 Task: Create Issue Issue0000000294 in Backlog  in Scrum Project Project0000000059 in Jira. Create Issue Issue0000000295 in Backlog  in Scrum Project Project0000000059 in Jira. Create Issue Issue0000000296 in Backlog  in Scrum Project Project0000000060 in Jira. Create Issue Issue0000000297 in Backlog  in Scrum Project Project0000000060 in Jira. Create Issue Issue0000000298 in Backlog  in Scrum Project Project0000000060 in Jira
Action: Mouse moved to (89, 250)
Screenshot: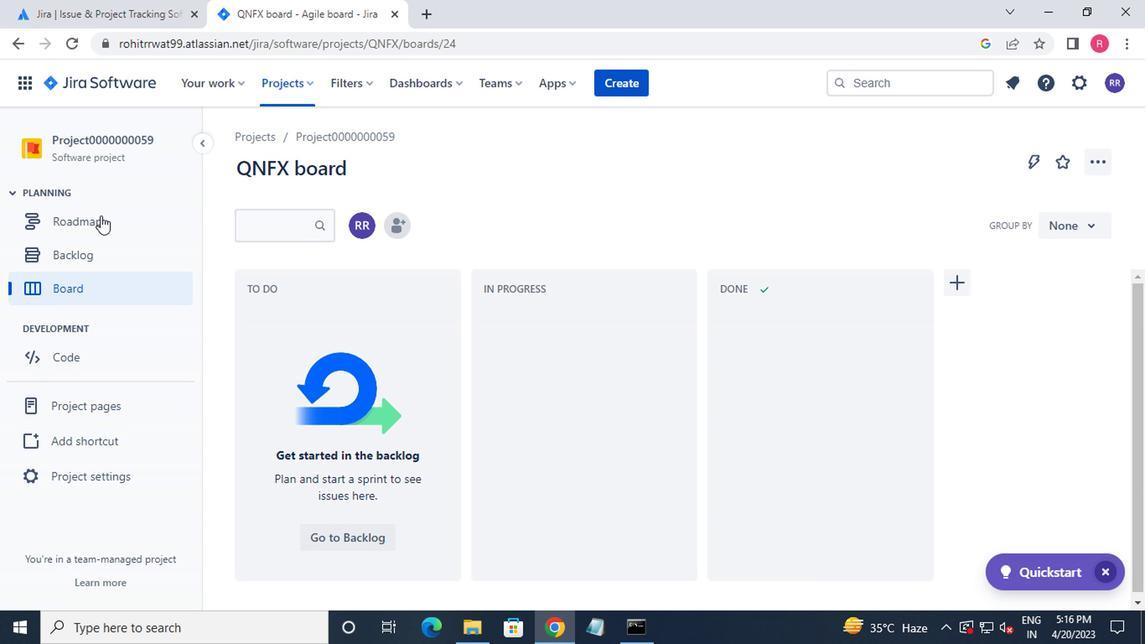 
Action: Mouse pressed left at (89, 250)
Screenshot: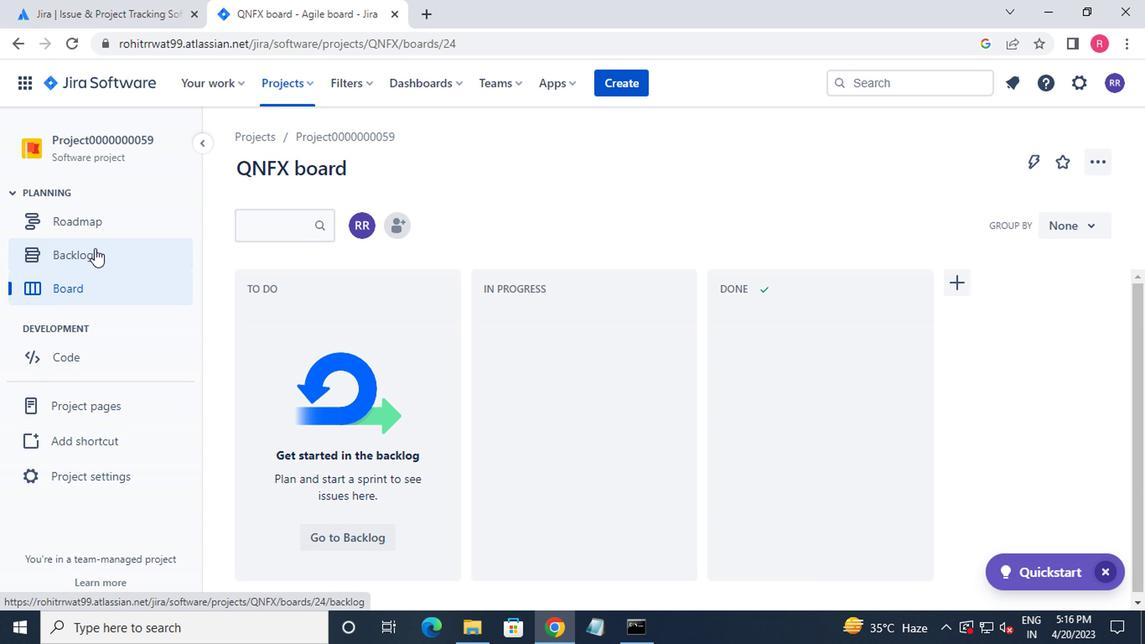 
Action: Mouse moved to (133, 378)
Screenshot: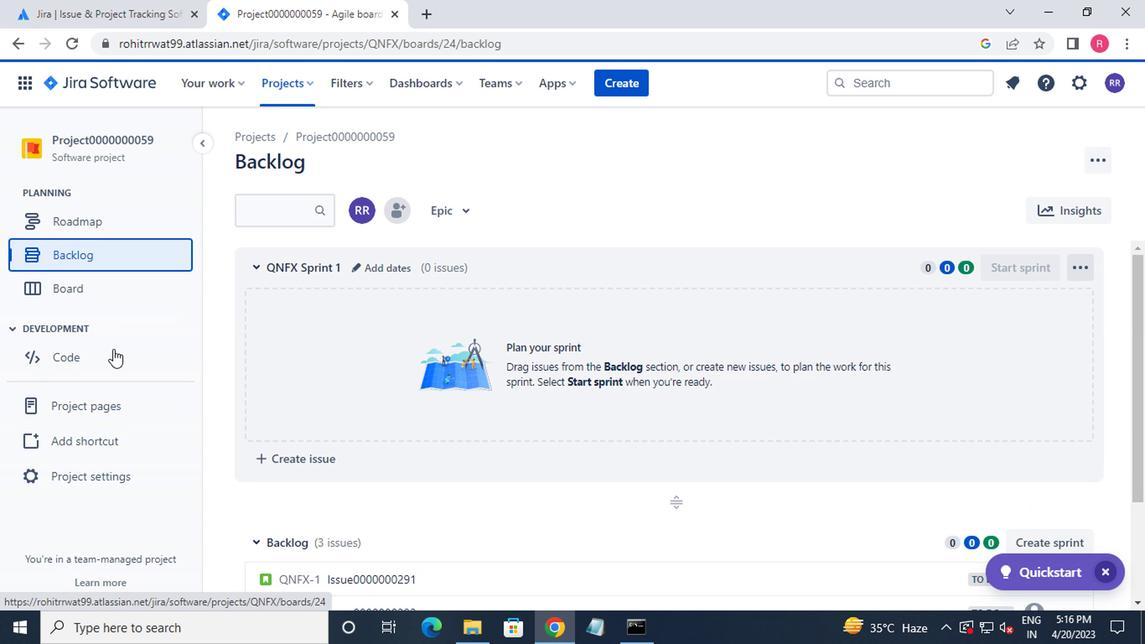 
Action: Mouse scrolled (133, 377) with delta (0, -1)
Screenshot: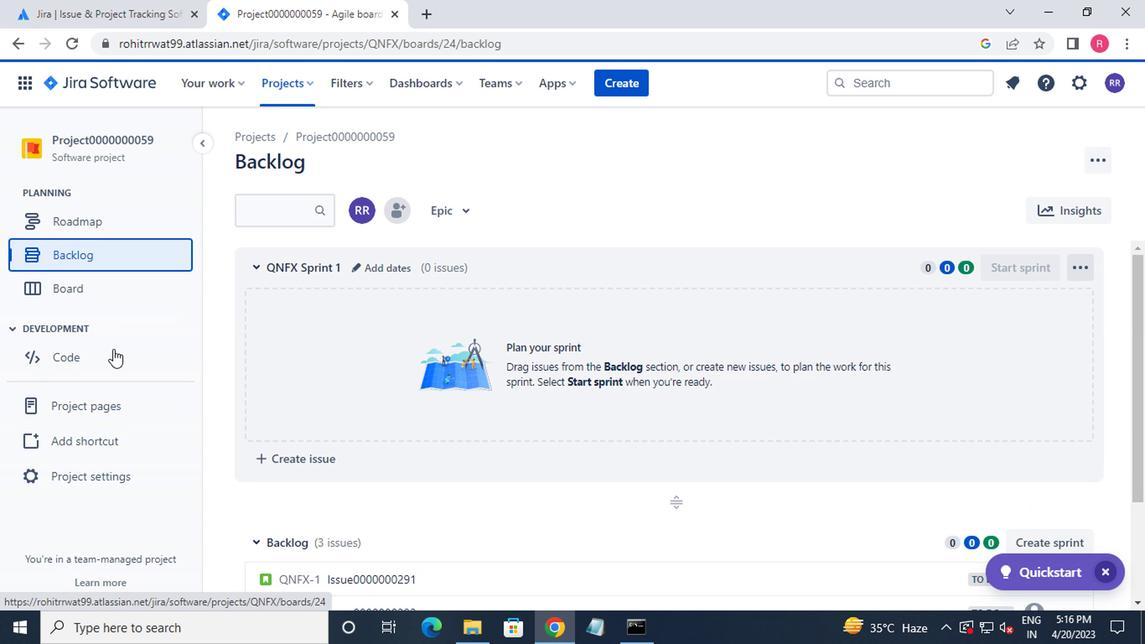 
Action: Mouse moved to (141, 381)
Screenshot: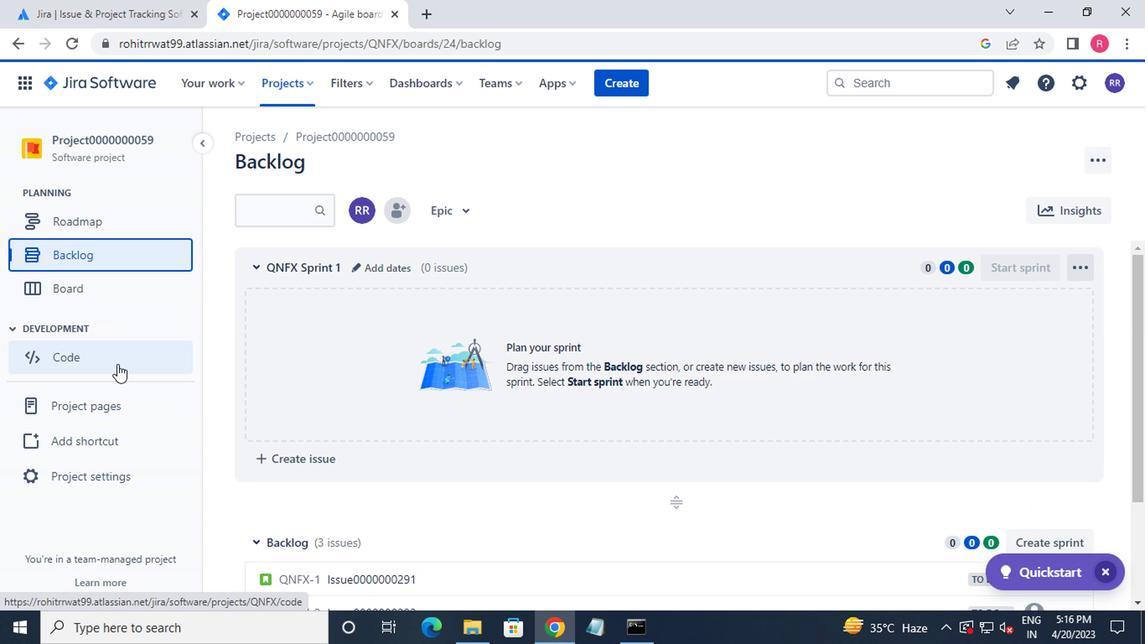 
Action: Mouse scrolled (141, 380) with delta (0, 0)
Screenshot: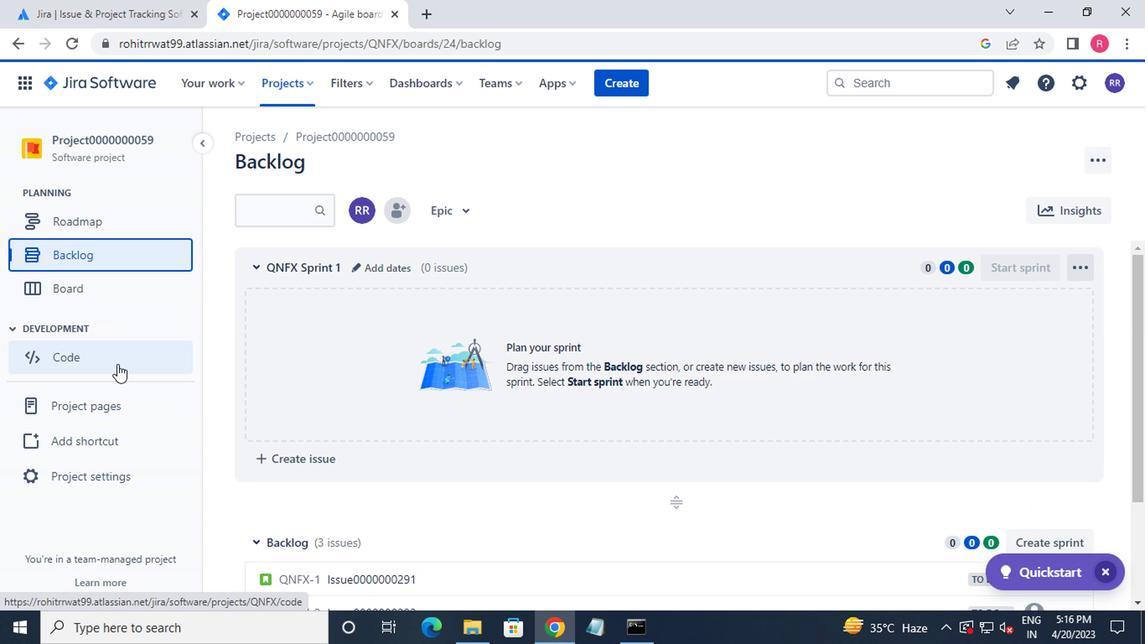 
Action: Mouse moved to (146, 381)
Screenshot: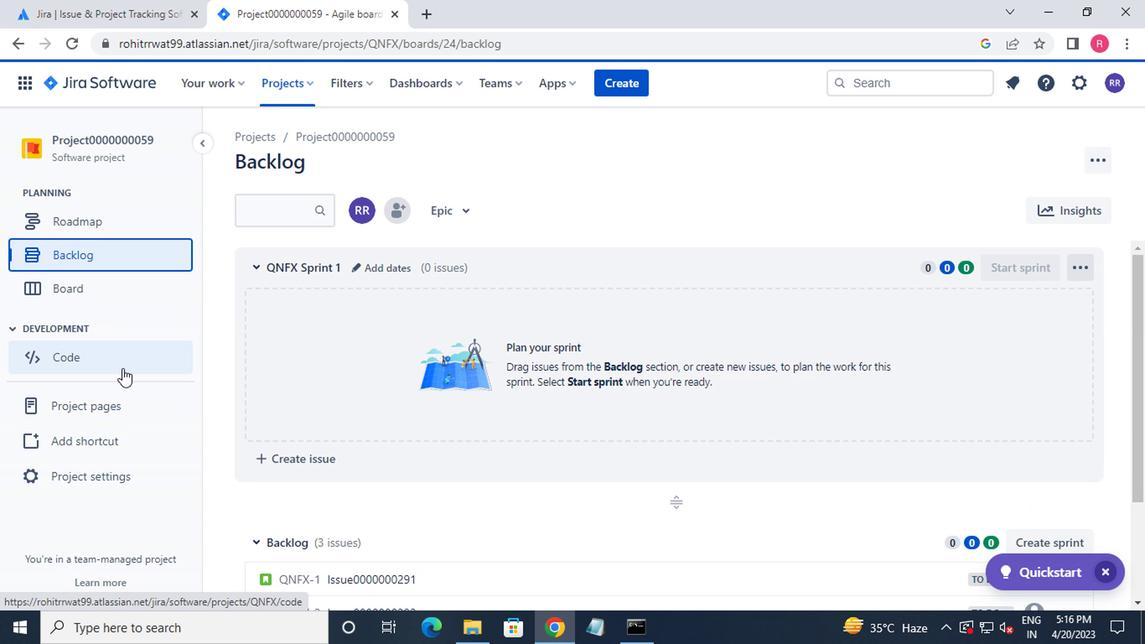 
Action: Mouse scrolled (146, 380) with delta (0, 0)
Screenshot: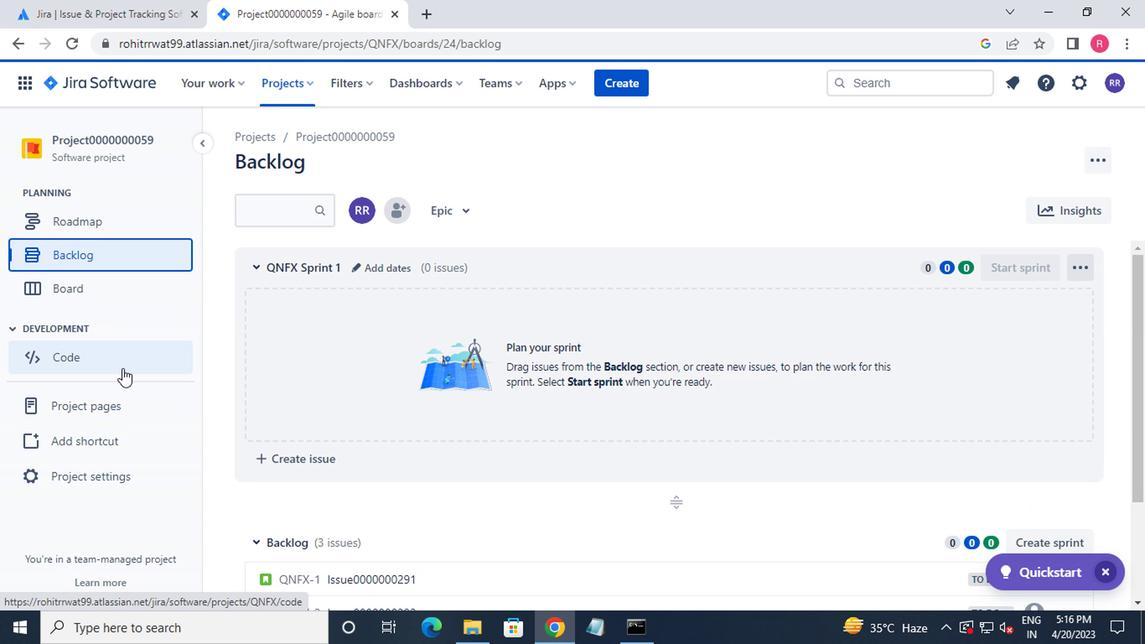 
Action: Mouse moved to (331, 431)
Screenshot: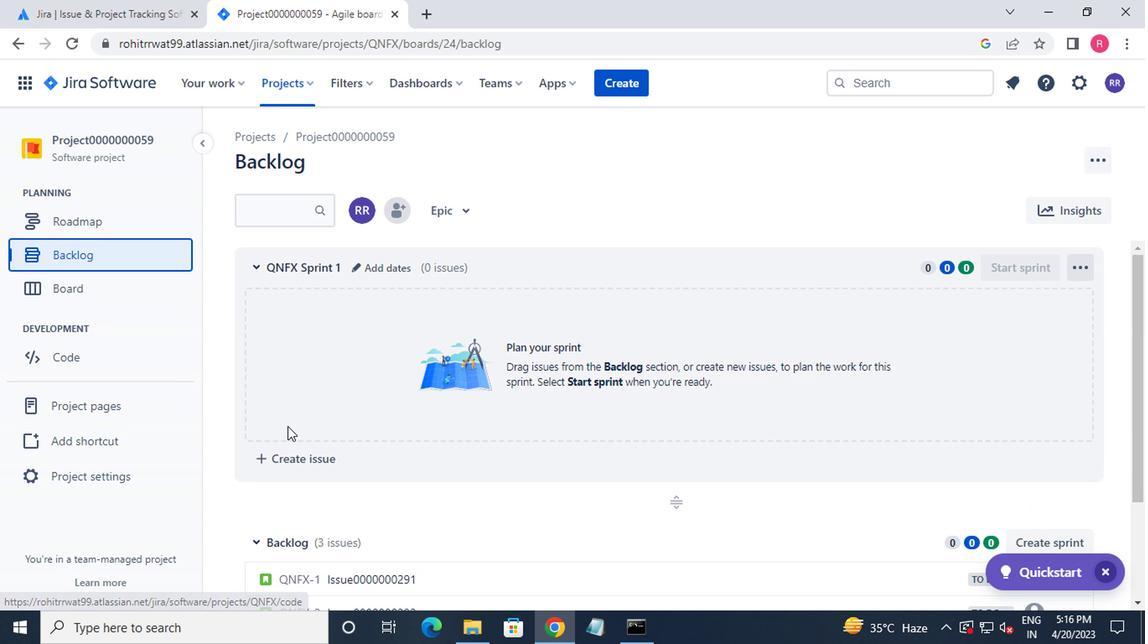 
Action: Mouse scrolled (331, 430) with delta (0, 0)
Screenshot: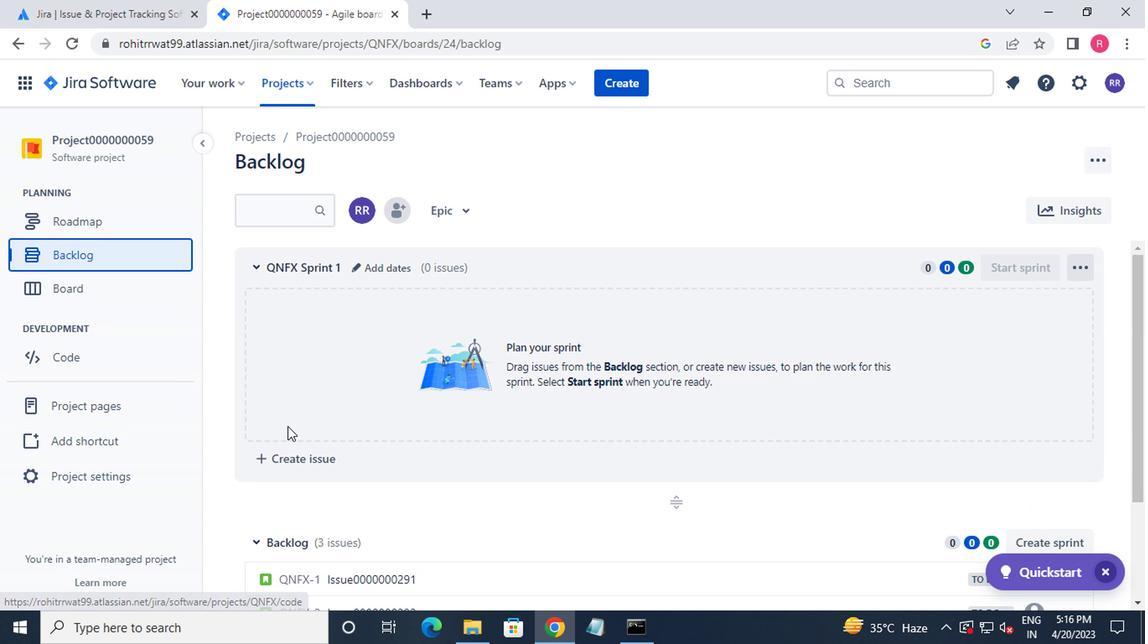 
Action: Mouse moved to (340, 432)
Screenshot: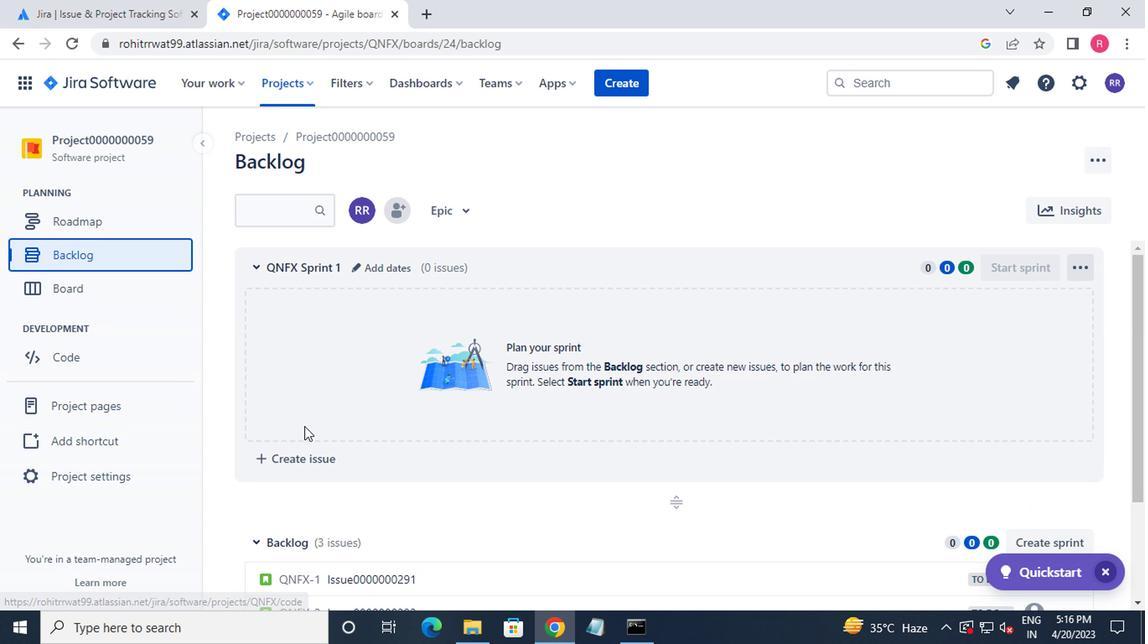 
Action: Mouse scrolled (340, 431) with delta (0, -1)
Screenshot: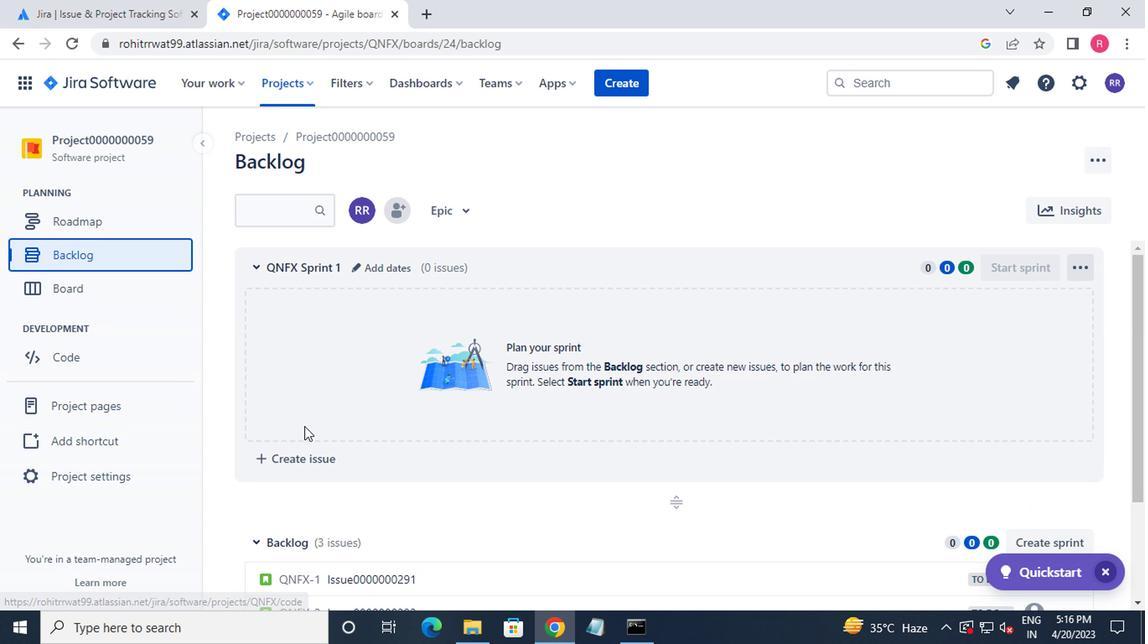 
Action: Mouse moved to (332, 526)
Screenshot: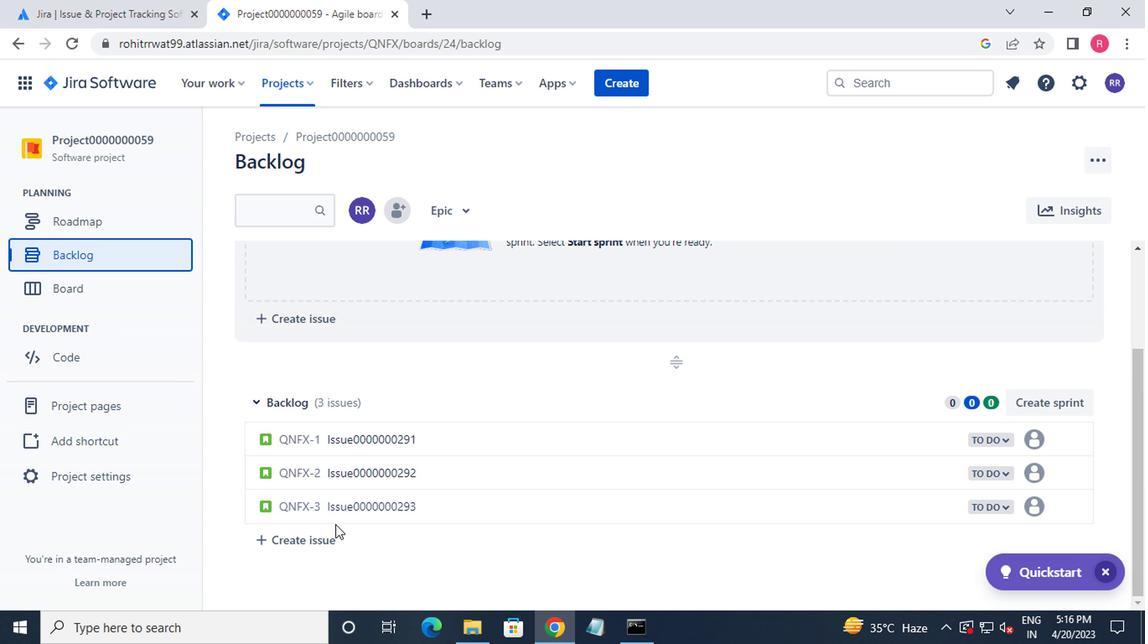 
Action: Mouse pressed left at (332, 526)
Screenshot: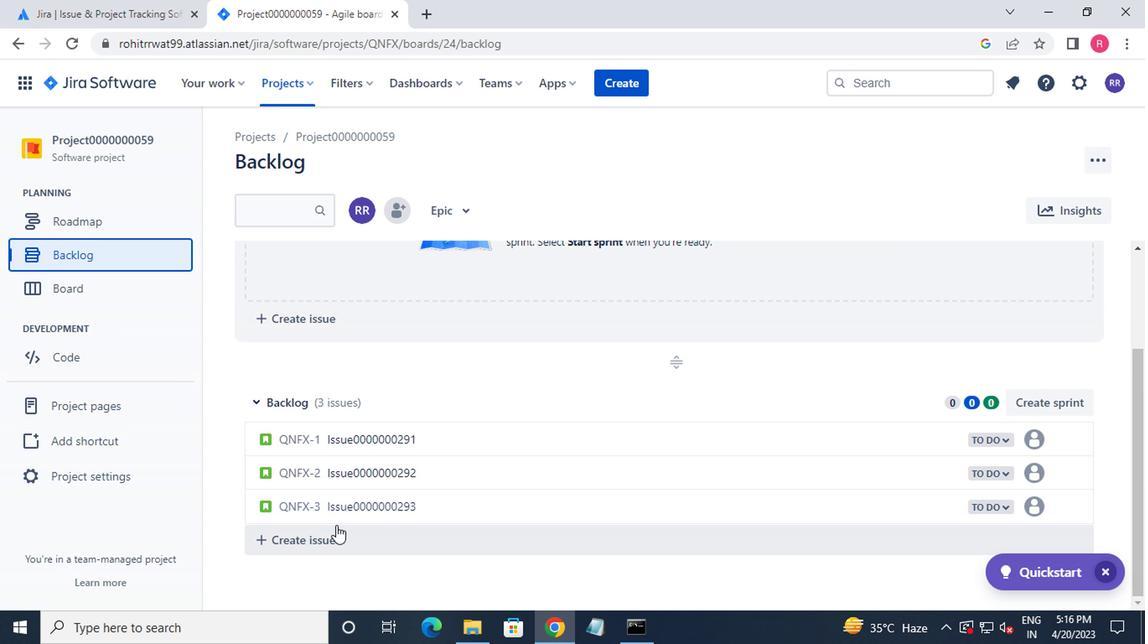 
Action: Key pressed <Key.shift_r>Issue0000000294<Key.enter>
Screenshot: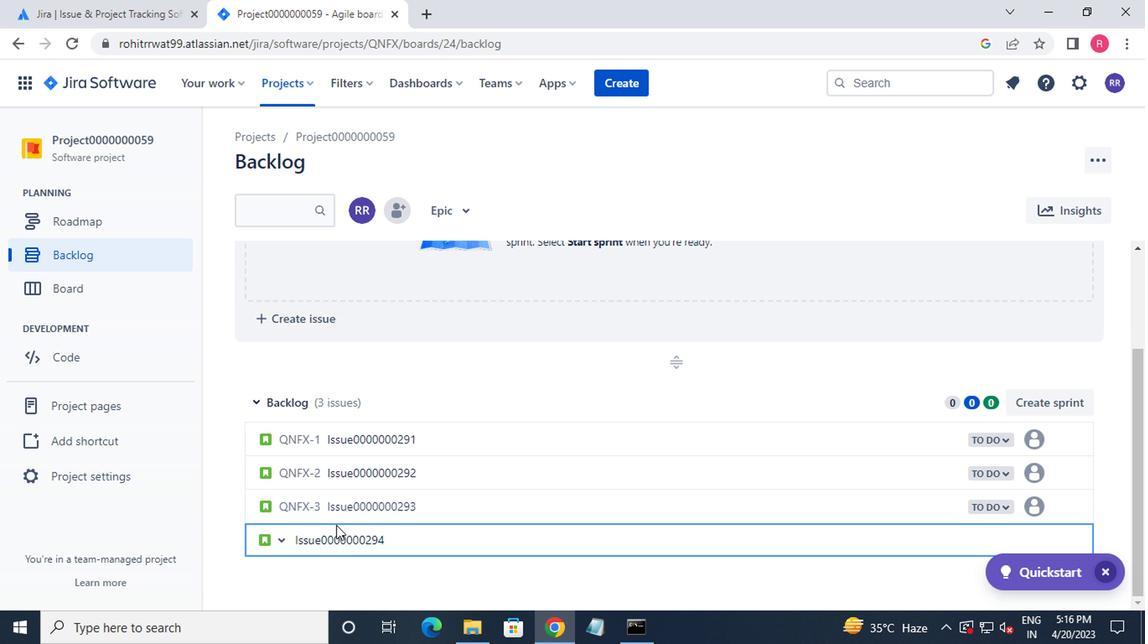
Action: Mouse moved to (390, 567)
Screenshot: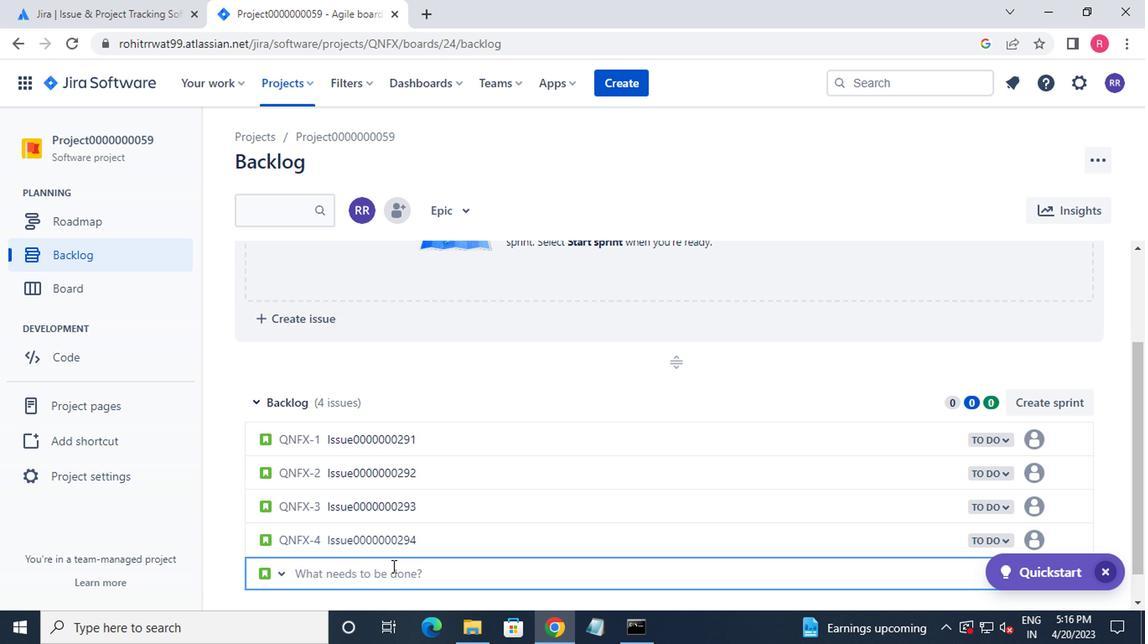 
Action: Key pressed <Key.shift_r>Issue0000000295<Key.enter>
Screenshot: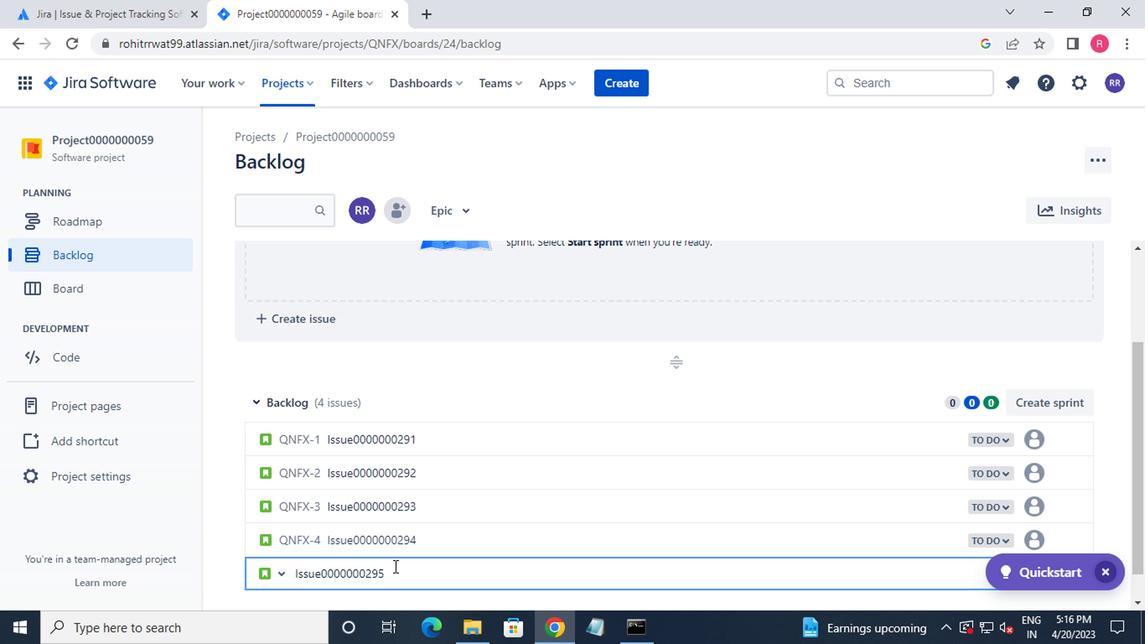 
Action: Mouse moved to (279, 95)
Screenshot: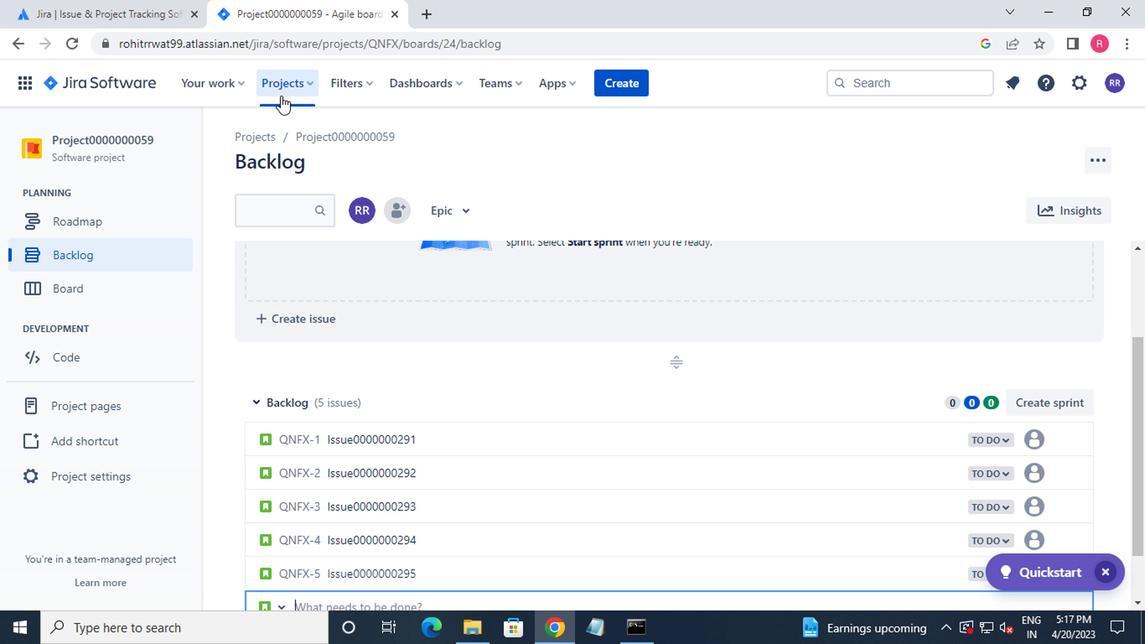 
Action: Mouse pressed left at (279, 95)
Screenshot: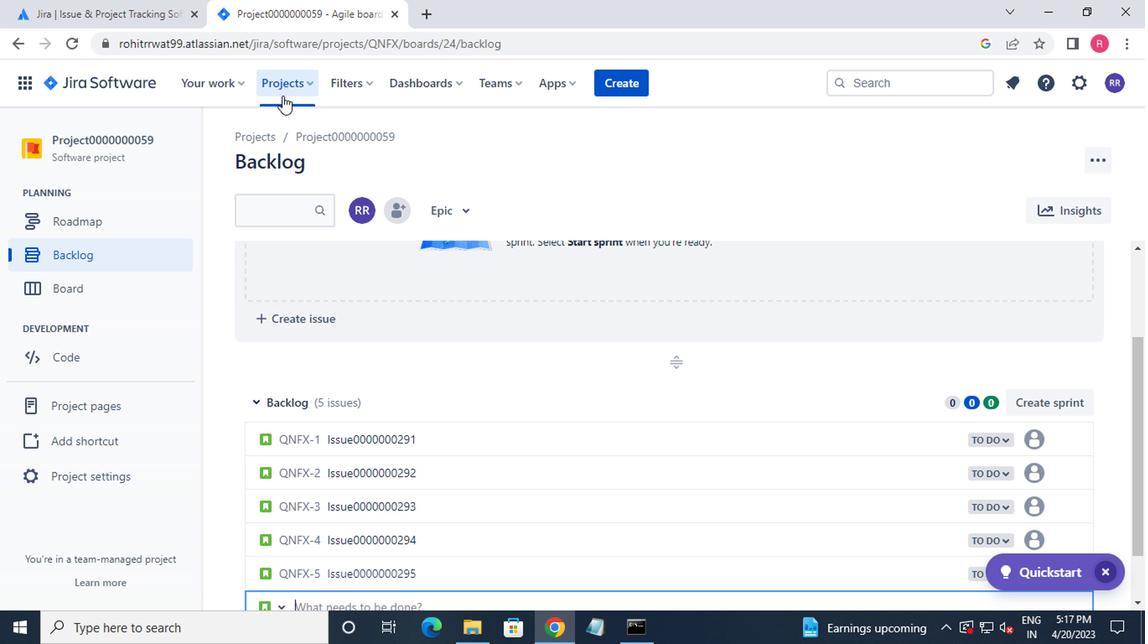 
Action: Mouse moved to (365, 216)
Screenshot: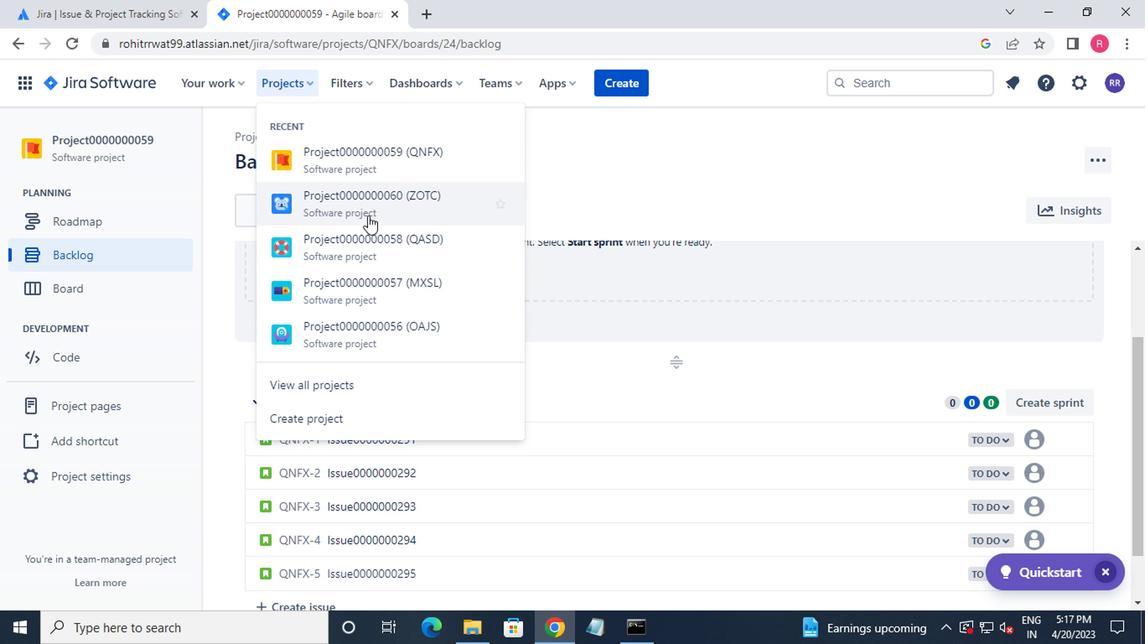 
Action: Mouse pressed left at (365, 216)
Screenshot: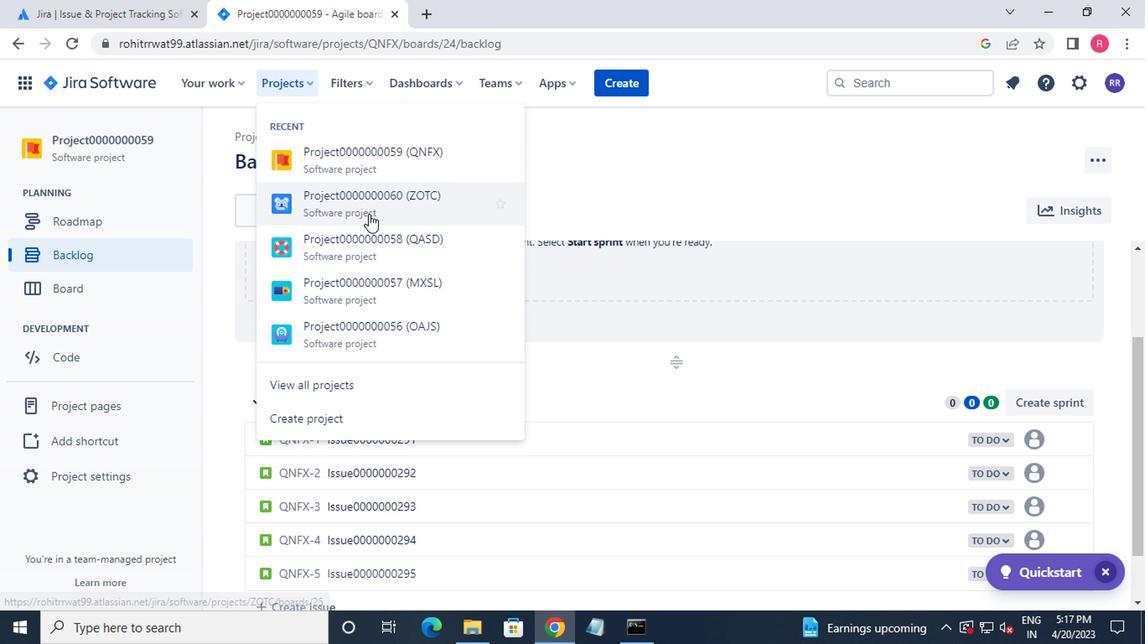 
Action: Mouse moved to (123, 248)
Screenshot: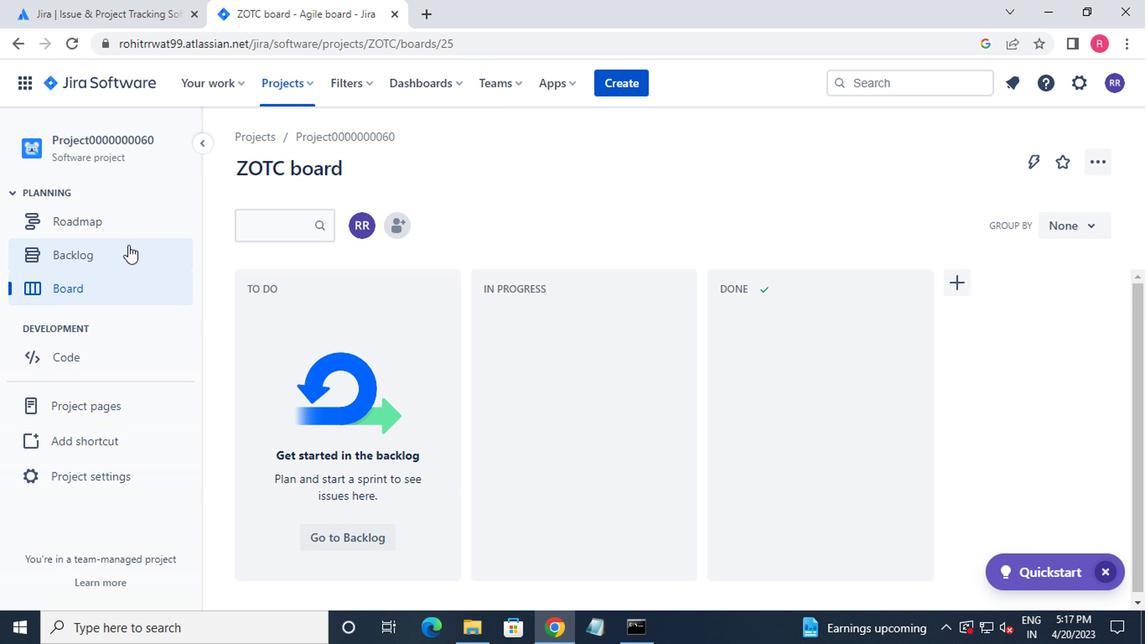 
Action: Mouse pressed left at (123, 248)
Screenshot: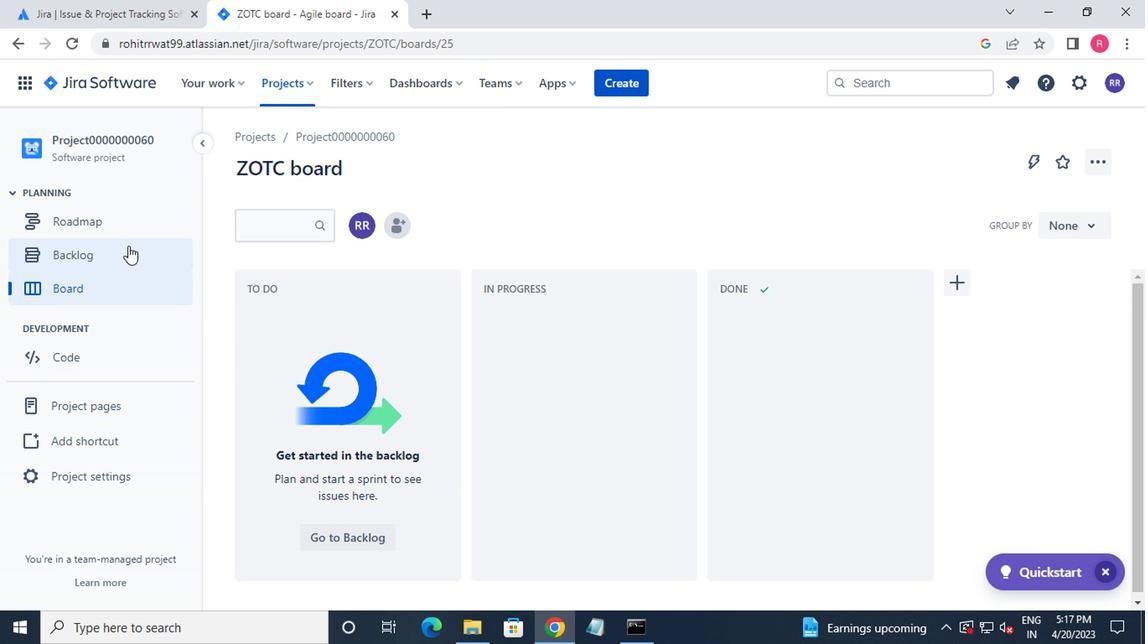 
Action: Mouse moved to (387, 379)
Screenshot: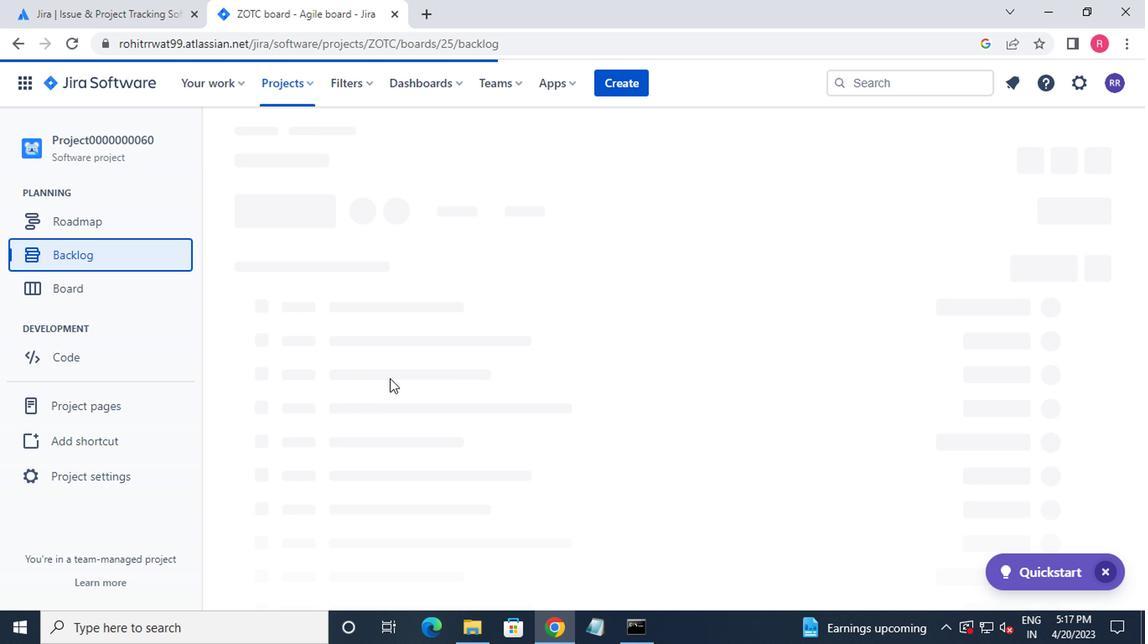 
Action: Mouse scrolled (387, 378) with delta (0, 0)
Screenshot: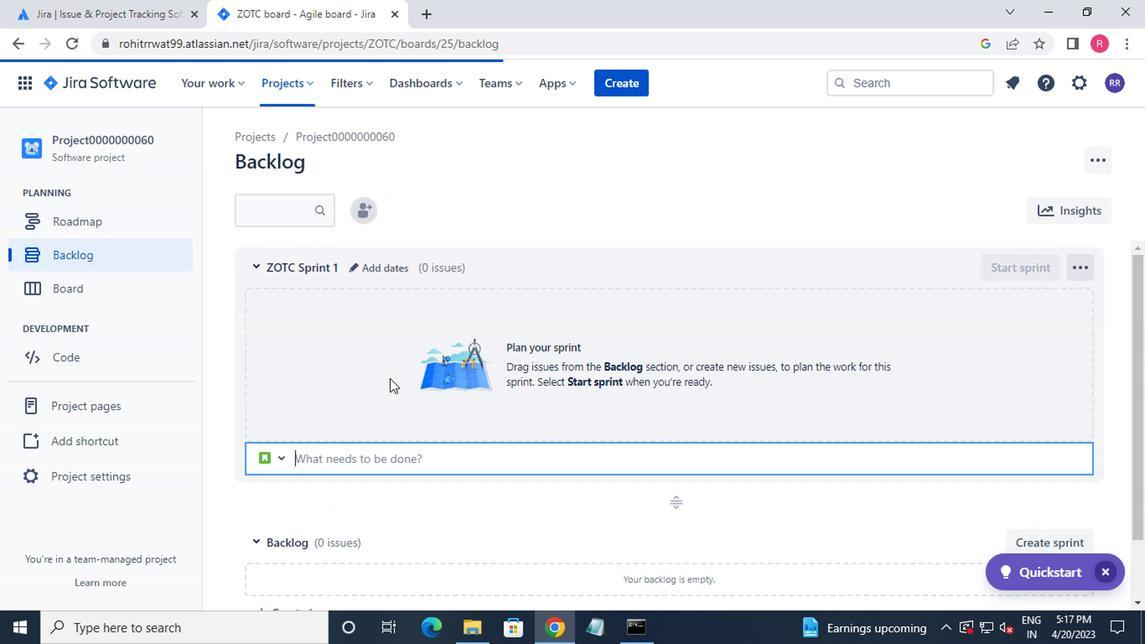 
Action: Mouse moved to (387, 379)
Screenshot: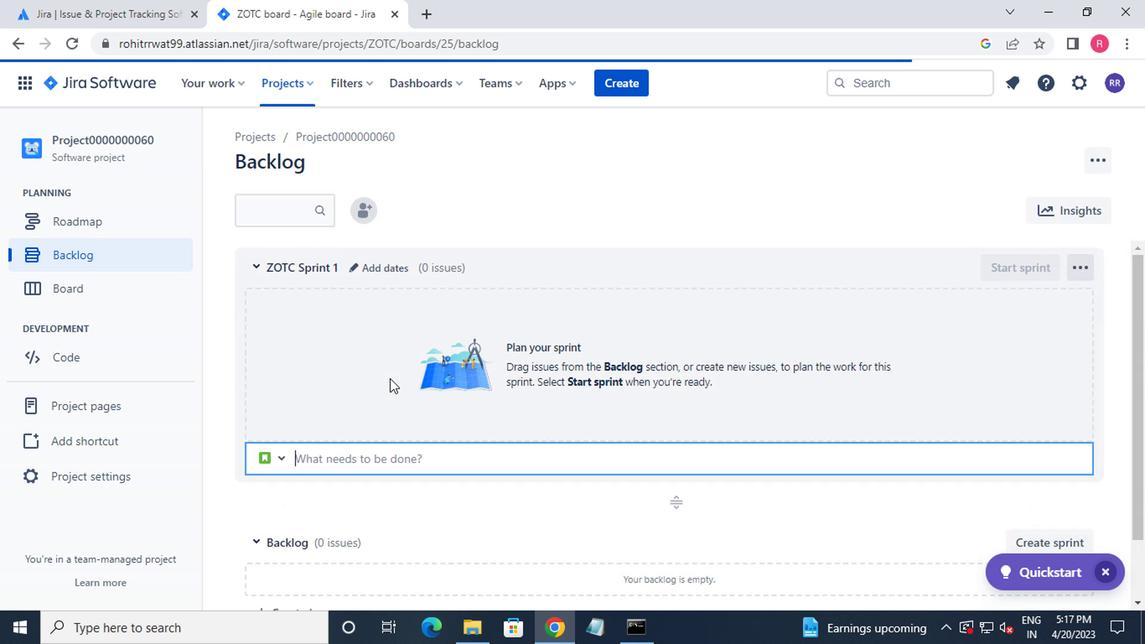 
Action: Mouse scrolled (387, 378) with delta (0, 0)
Screenshot: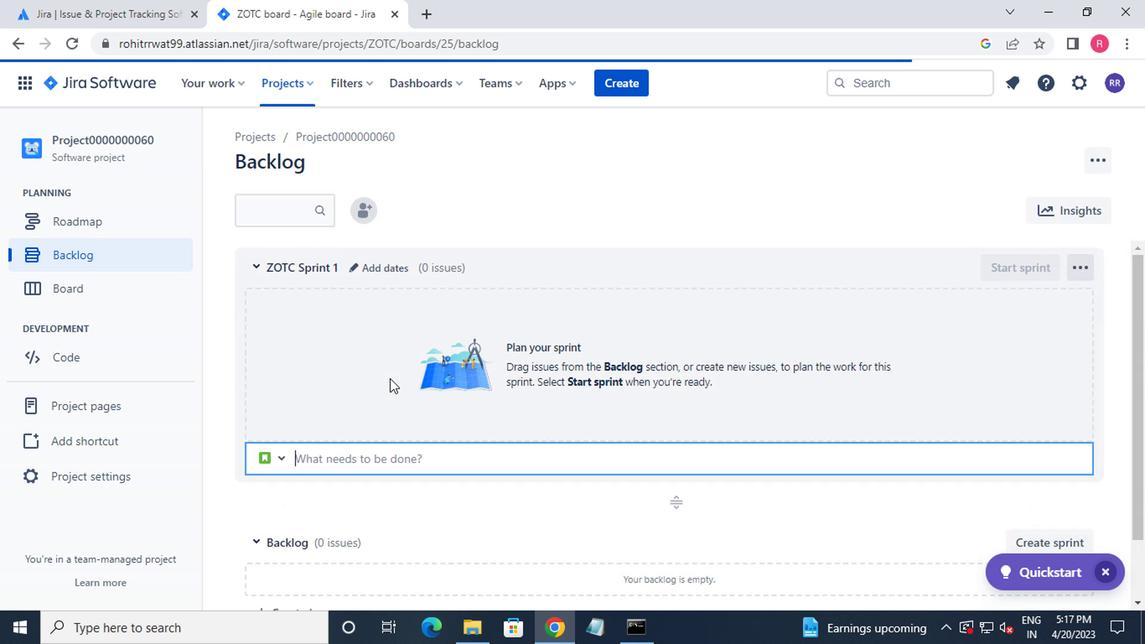 
Action: Mouse moved to (389, 381)
Screenshot: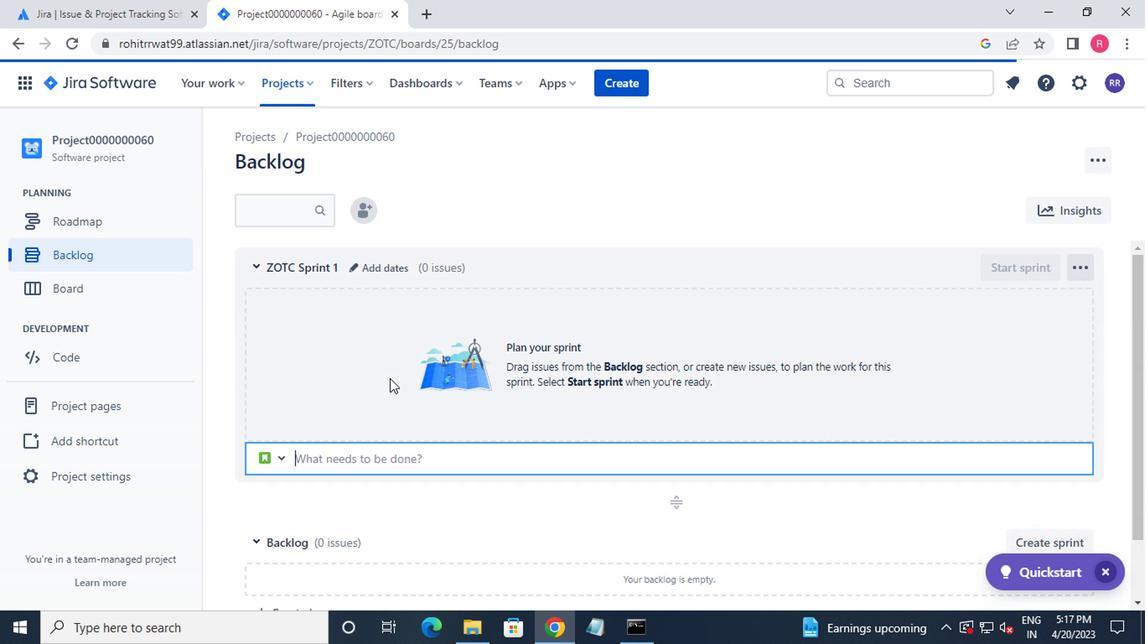 
Action: Mouse scrolled (389, 380) with delta (0, 0)
Screenshot: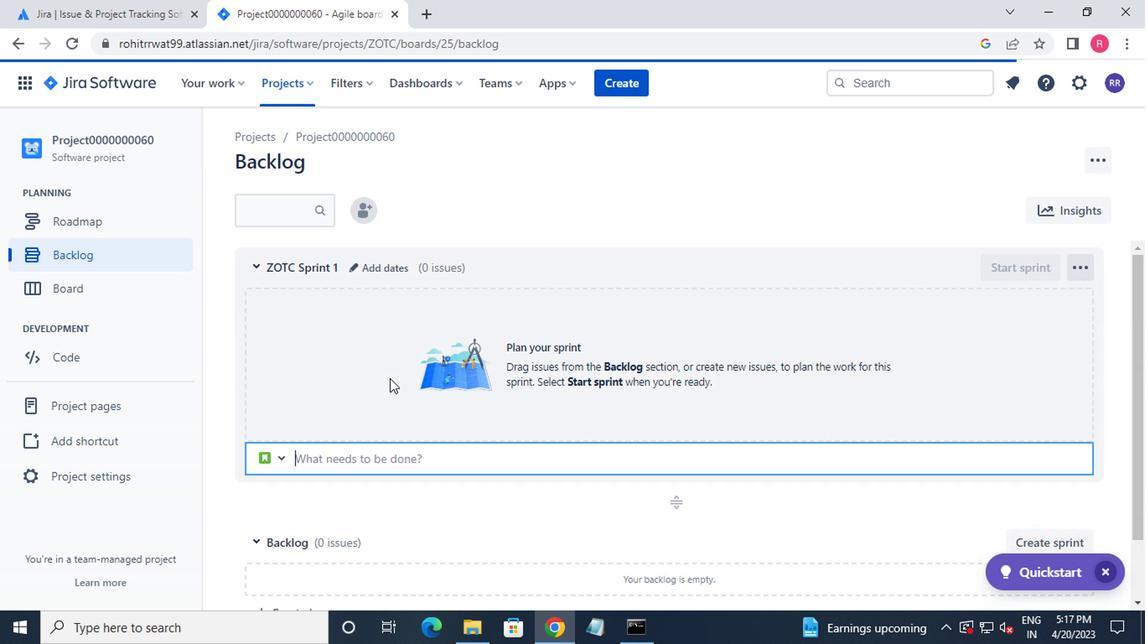 
Action: Mouse moved to (390, 386)
Screenshot: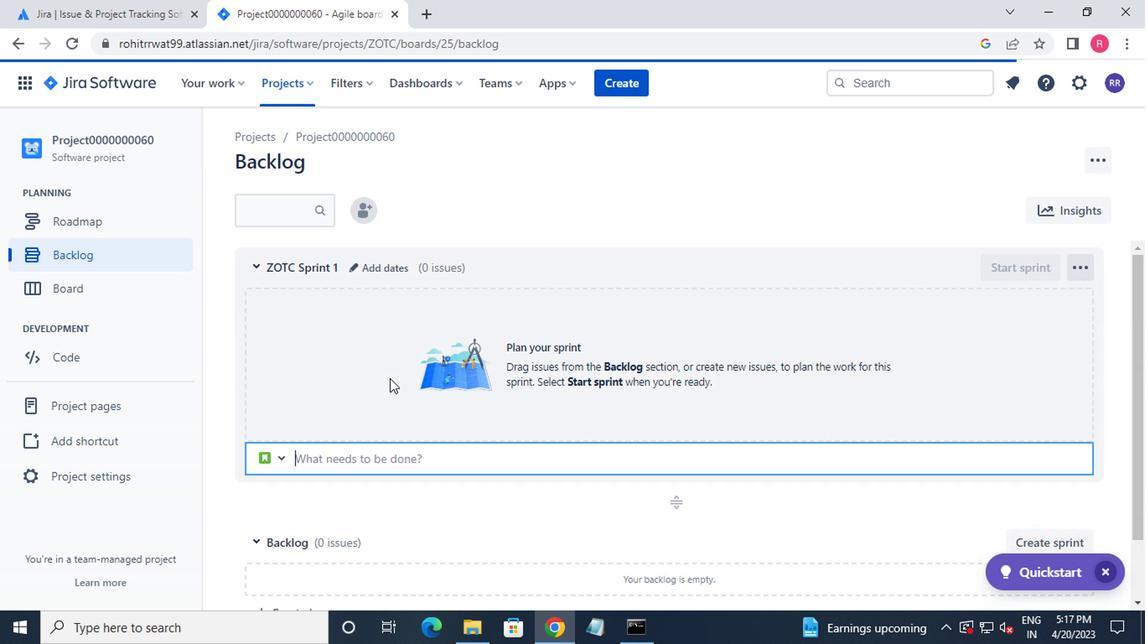 
Action: Mouse scrolled (390, 385) with delta (0, -1)
Screenshot: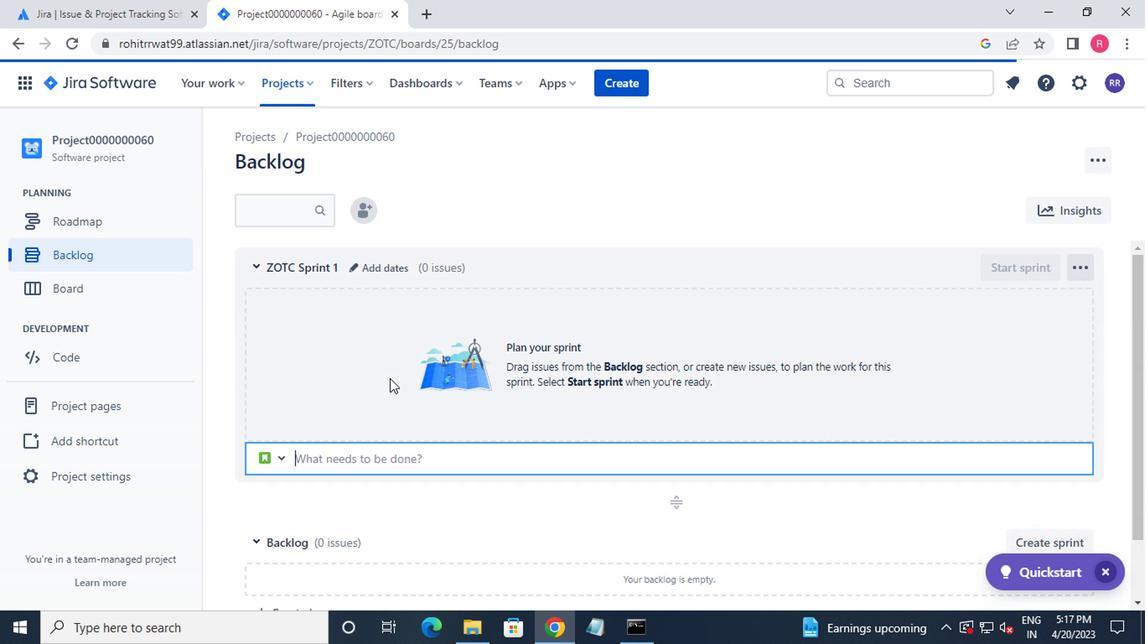 
Action: Mouse moved to (300, 546)
Screenshot: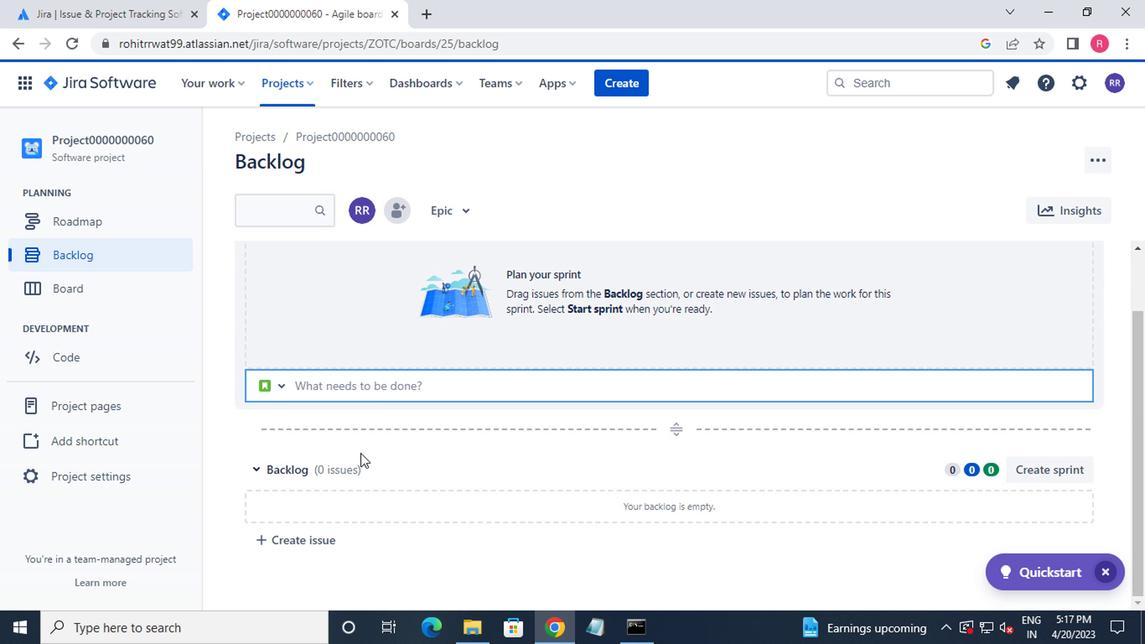 
Action: Mouse pressed left at (300, 546)
Screenshot: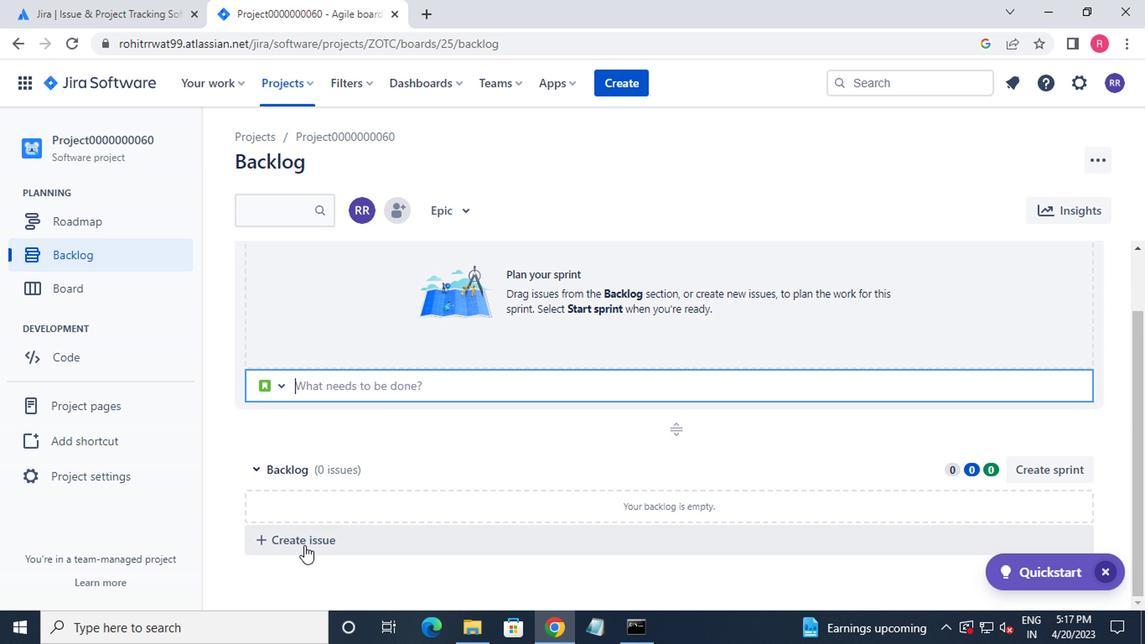 
Action: Mouse moved to (300, 546)
Screenshot: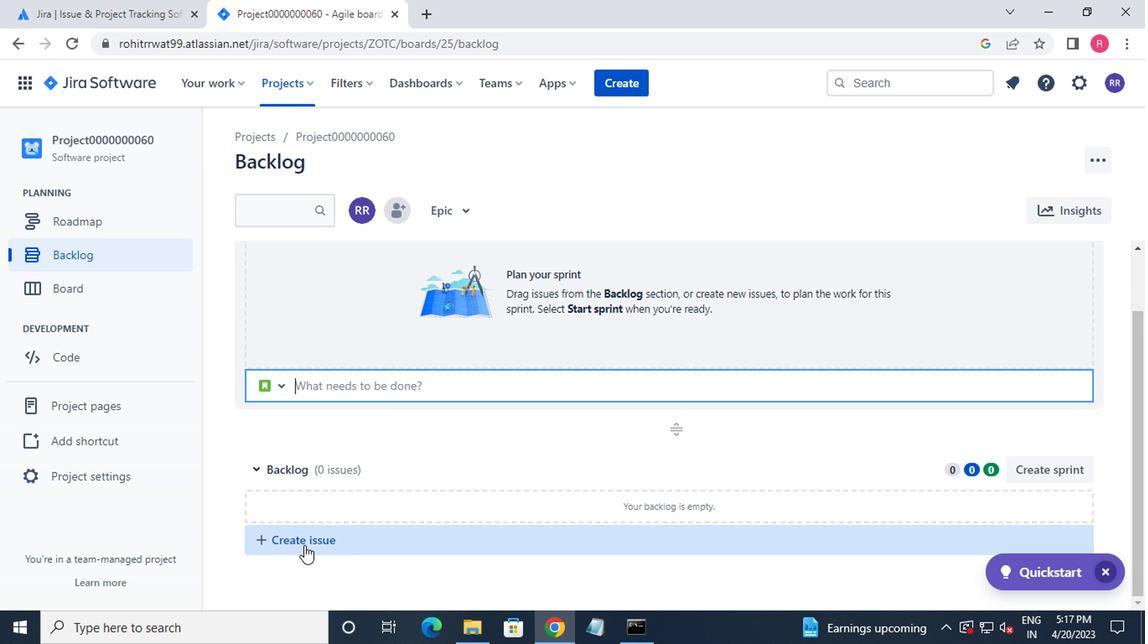 
Action: Key pressed <Key.shift_r>Issue0000000296<Key.enter><Key.shift_r>Issue0000000297<Key.enter><Key.shift_r>Issue0000000298<Key.enter>
Screenshot: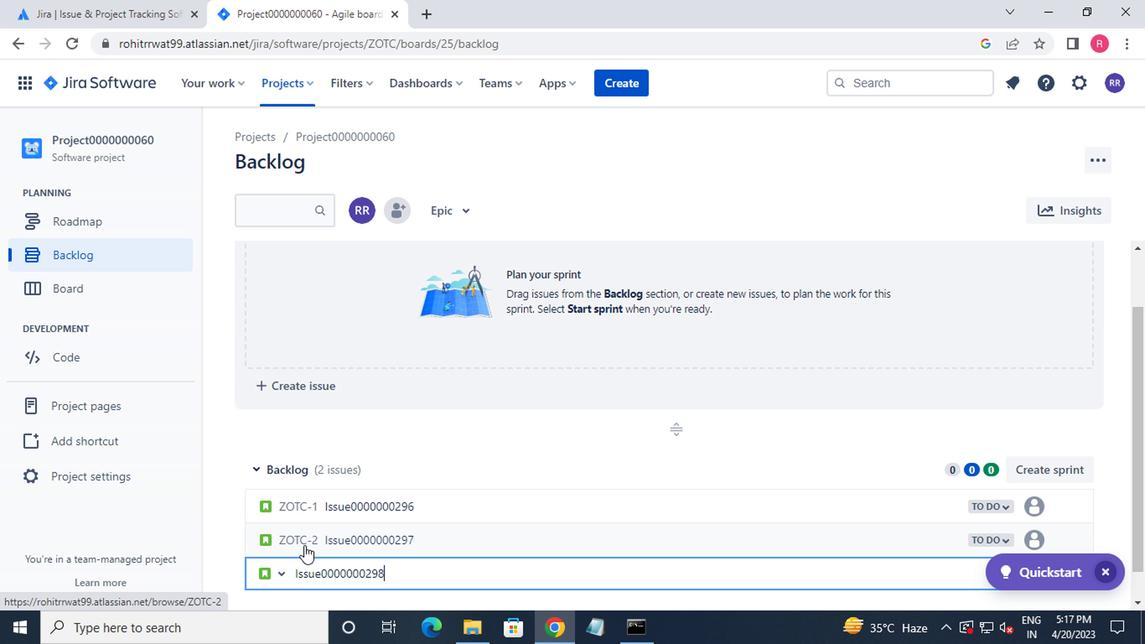 
